 Task: In the  document Evelyn.html Write the word in the shape with center alignment 'LOL'Change Page orientation to  'Landscape' Insert emoji in the beginning of quote: Thumbs Up
Action: Mouse moved to (421, 200)
Screenshot: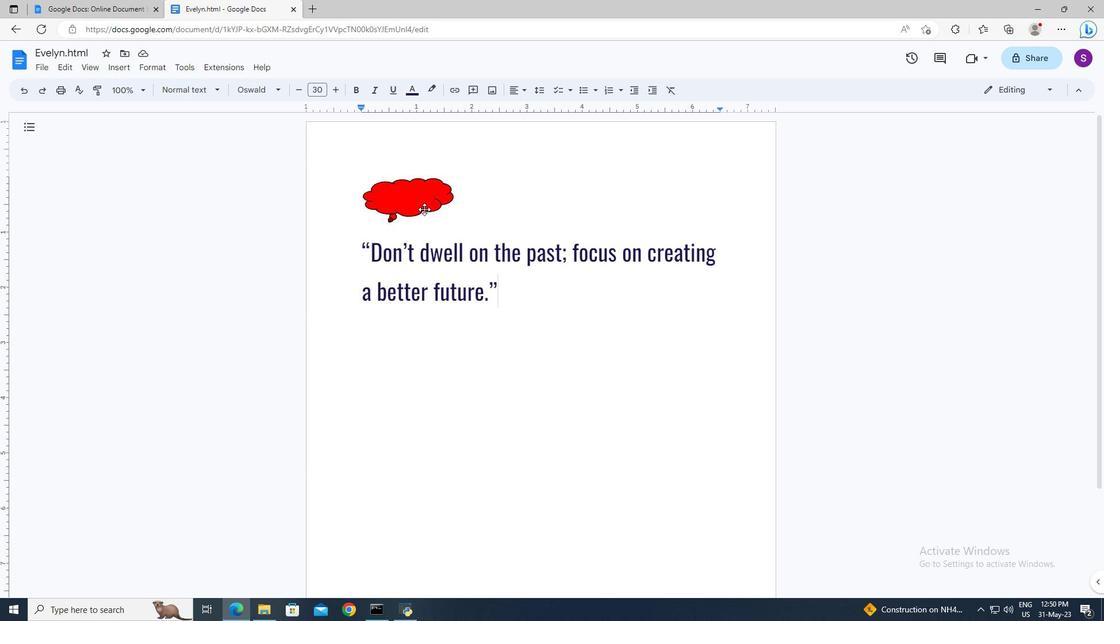 
Action: Mouse pressed left at (421, 200)
Screenshot: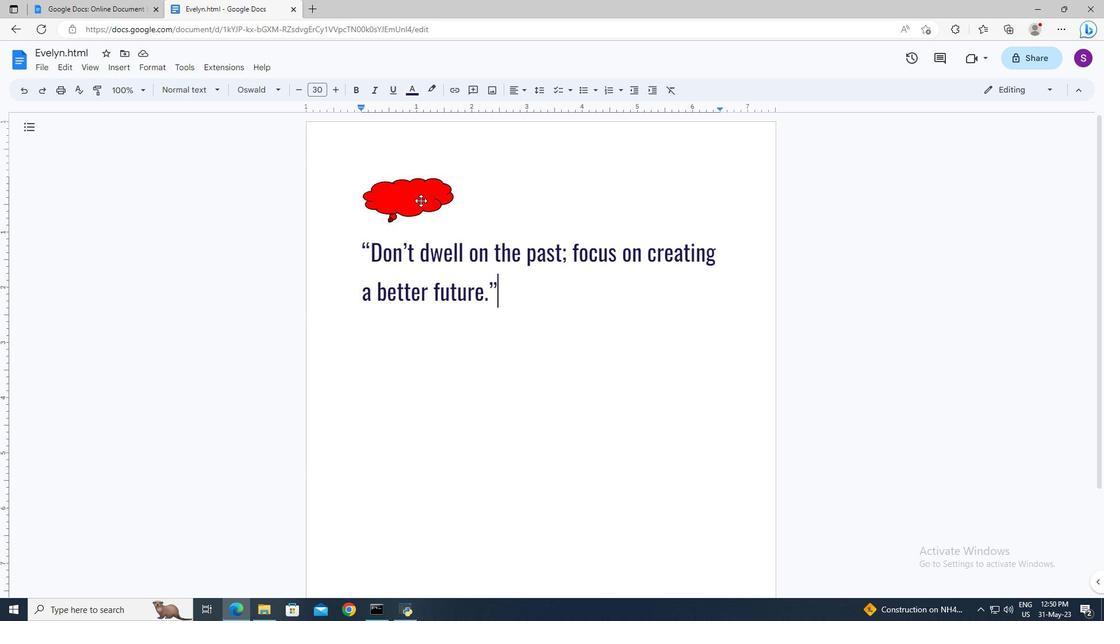 
Action: Mouse moved to (394, 239)
Screenshot: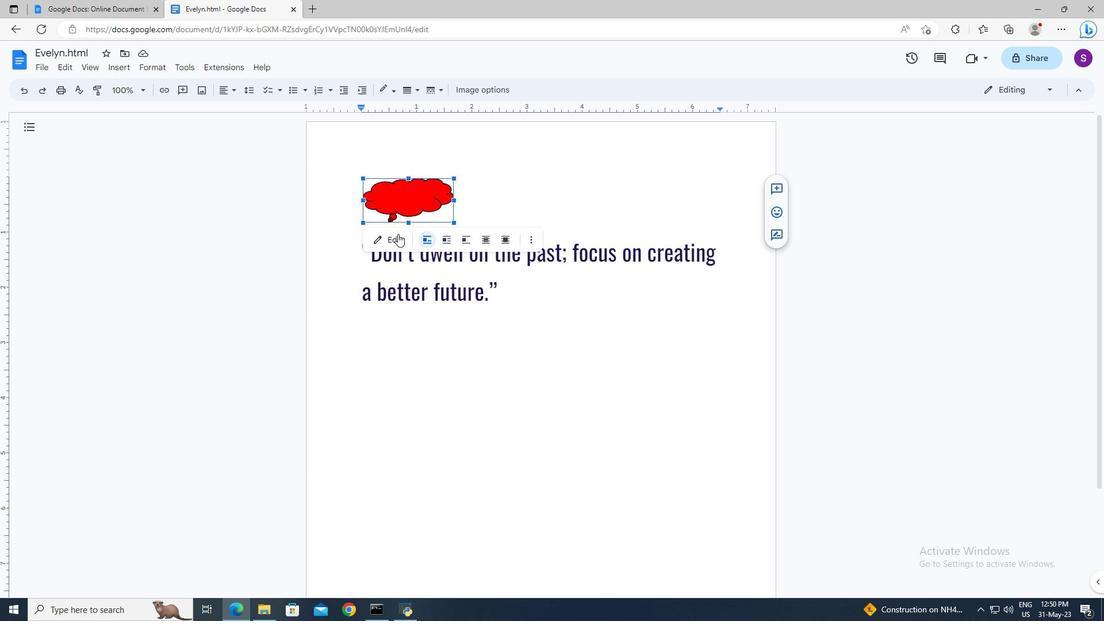 
Action: Mouse pressed left at (394, 239)
Screenshot: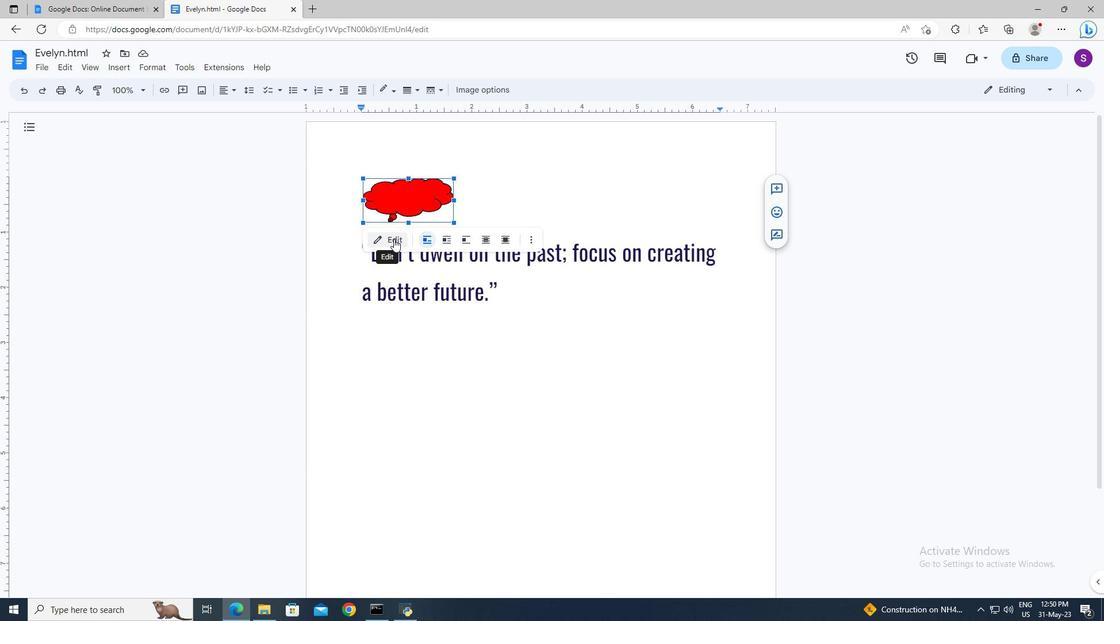 
Action: Mouse moved to (460, 132)
Screenshot: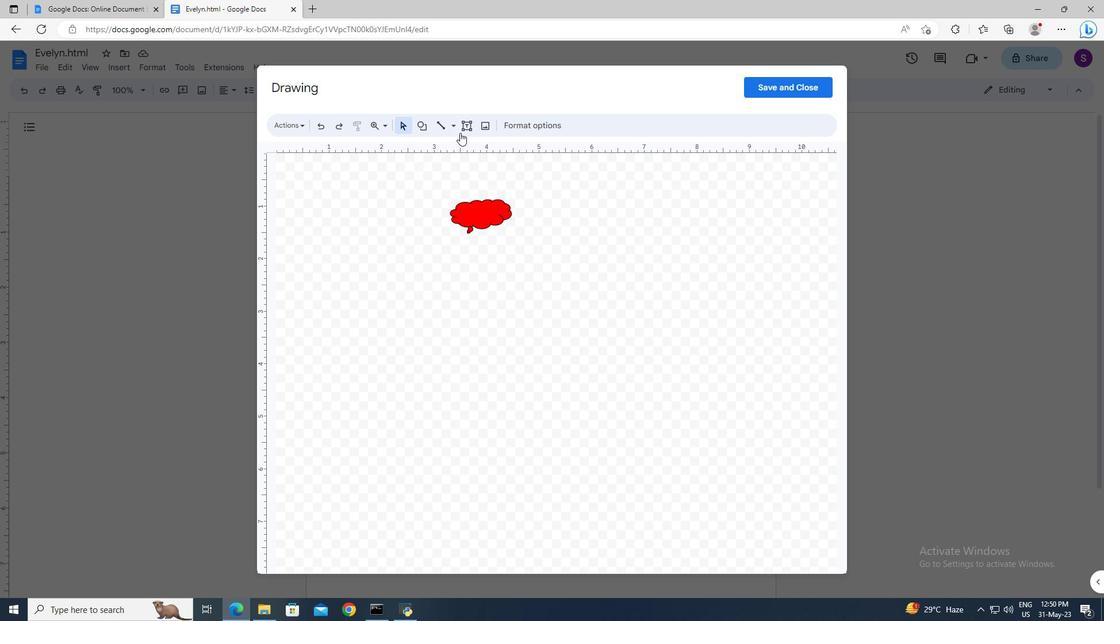 
Action: Mouse pressed left at (460, 132)
Screenshot: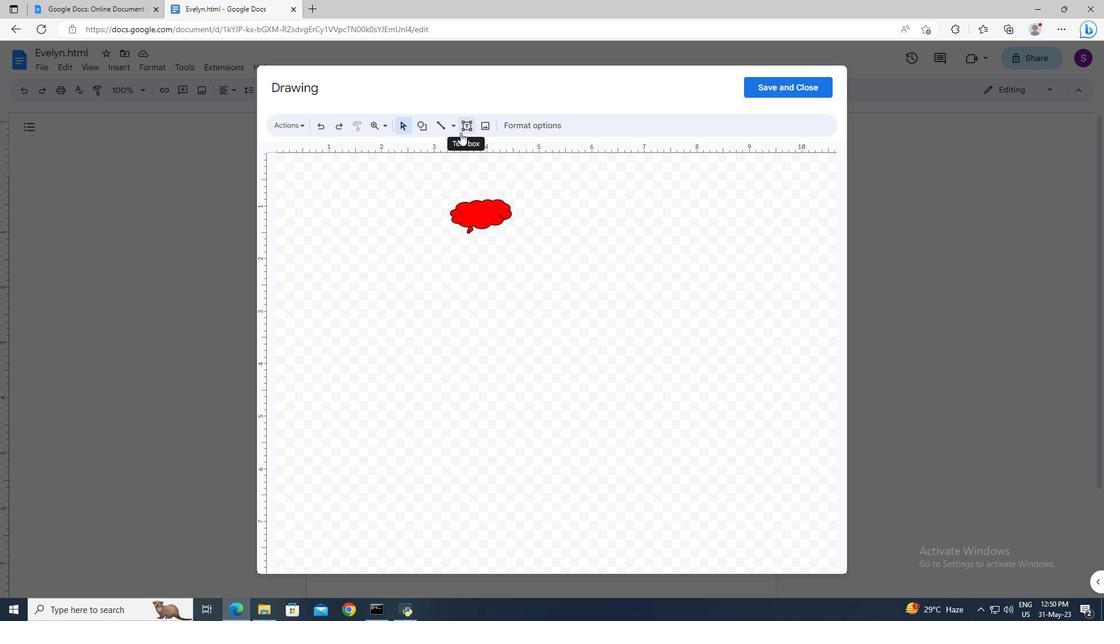 
Action: Mouse moved to (460, 212)
Screenshot: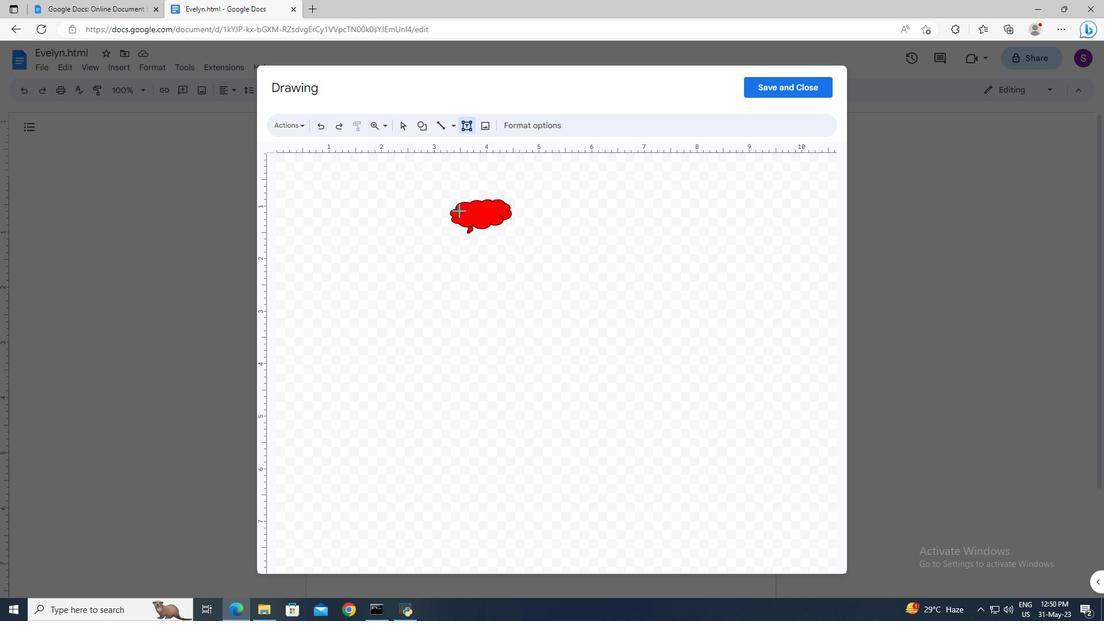 
Action: Mouse pressed left at (460, 212)
Screenshot: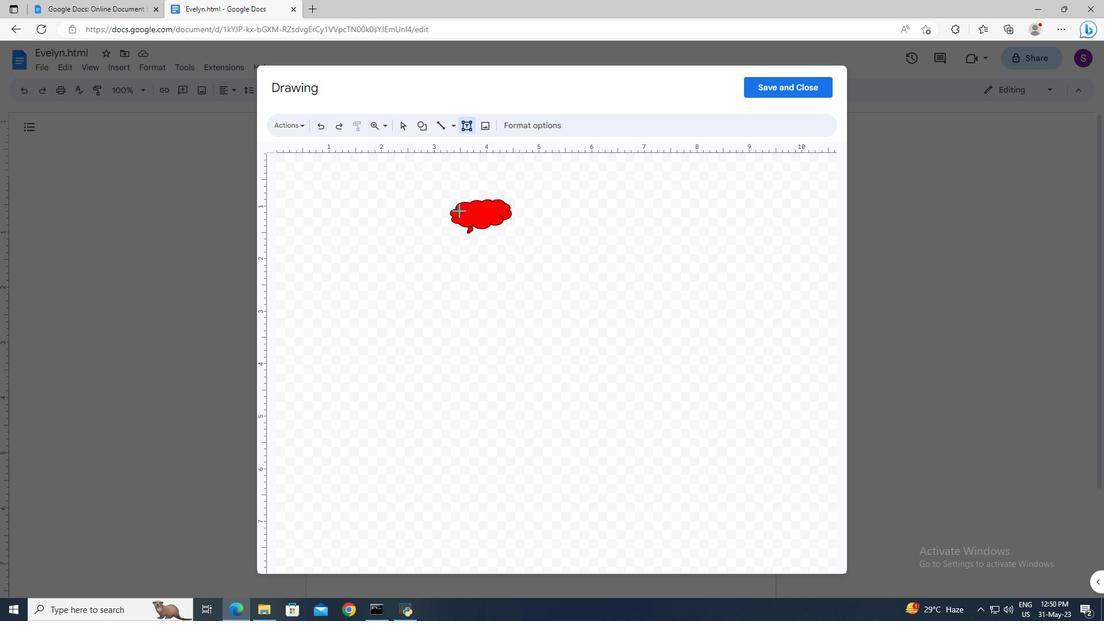
Action: Mouse moved to (477, 219)
Screenshot: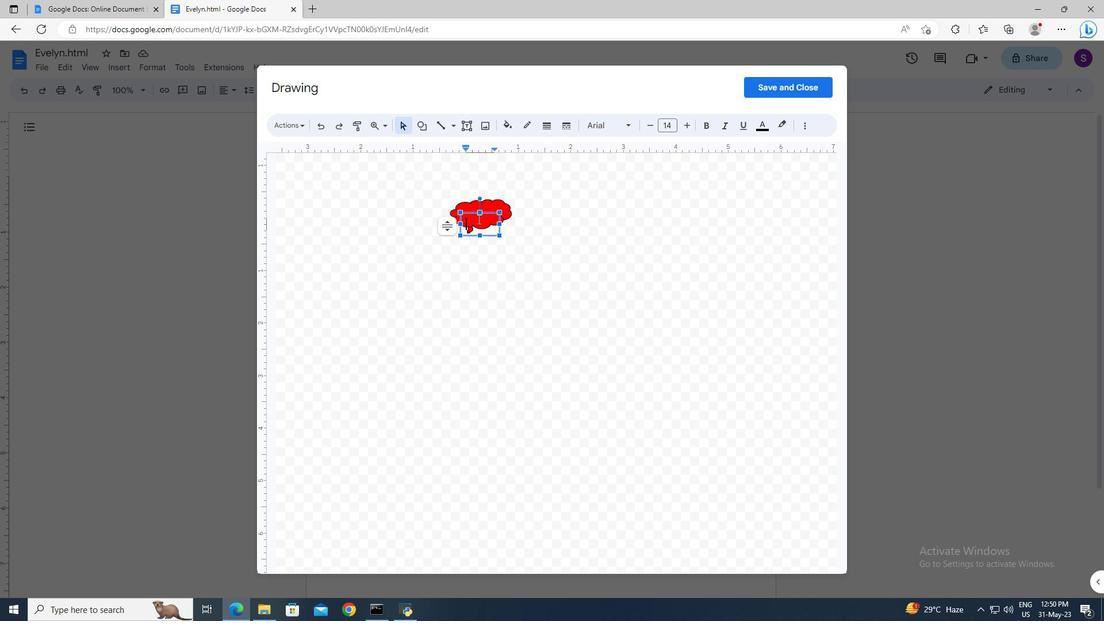 
Action: Key pressed <Key.shift>LOL
Screenshot: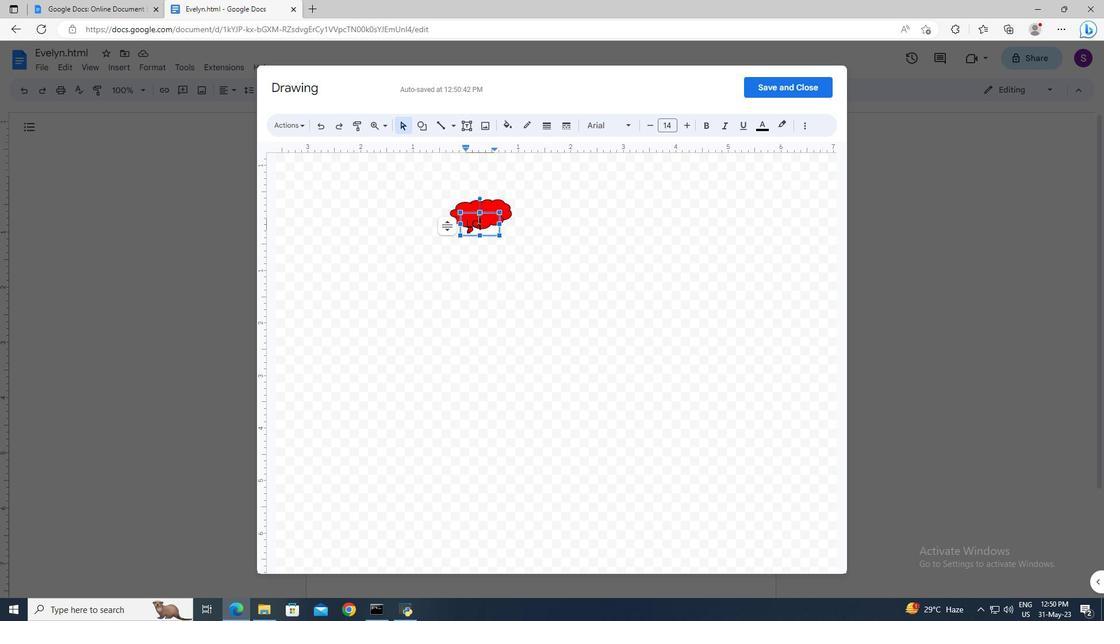 
Action: Mouse moved to (500, 224)
Screenshot: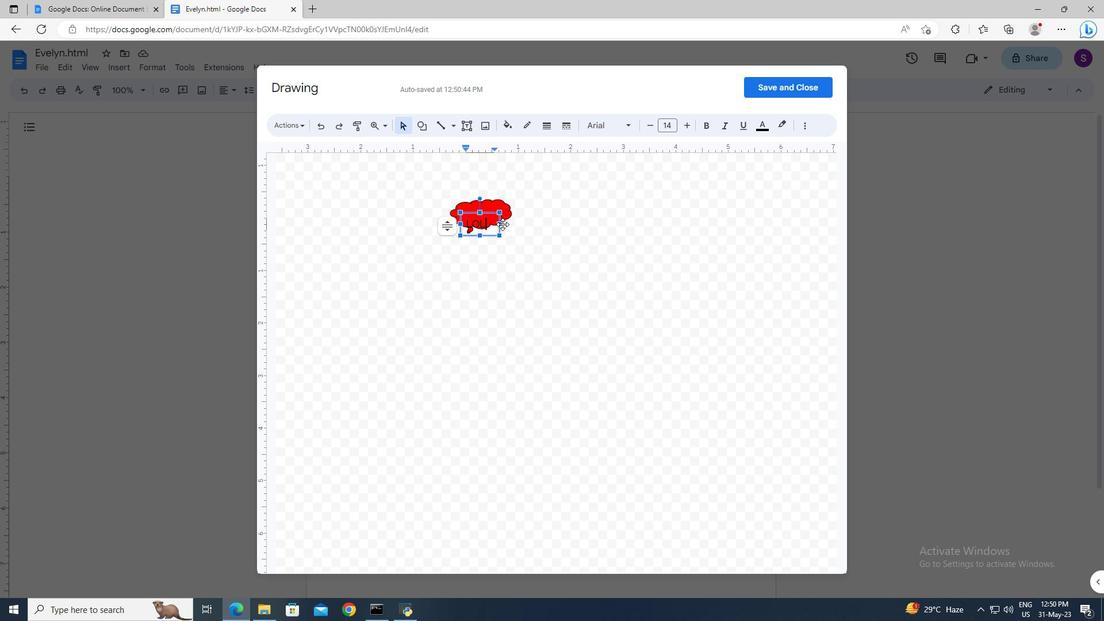 
Action: Mouse pressed left at (500, 224)
Screenshot: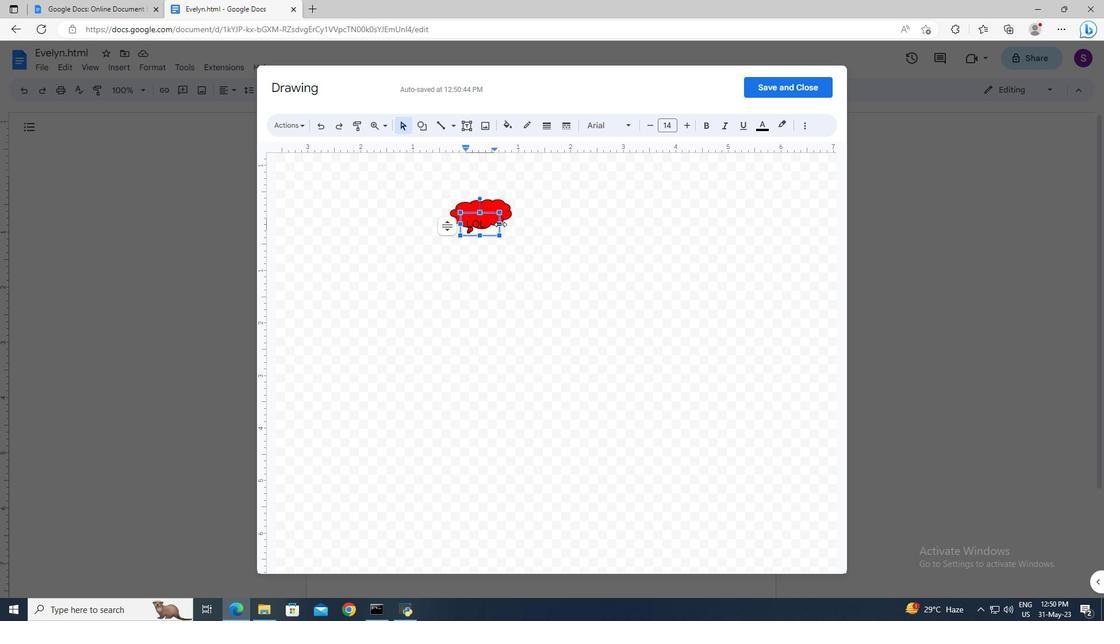 
Action: Mouse moved to (486, 222)
Screenshot: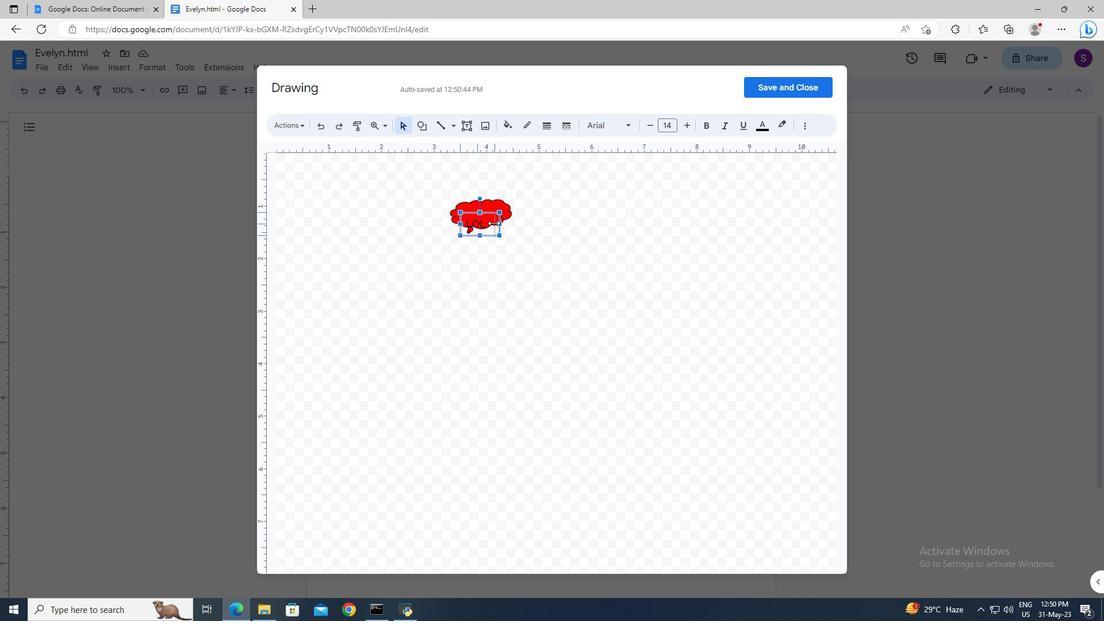 
Action: Mouse pressed left at (486, 222)
Screenshot: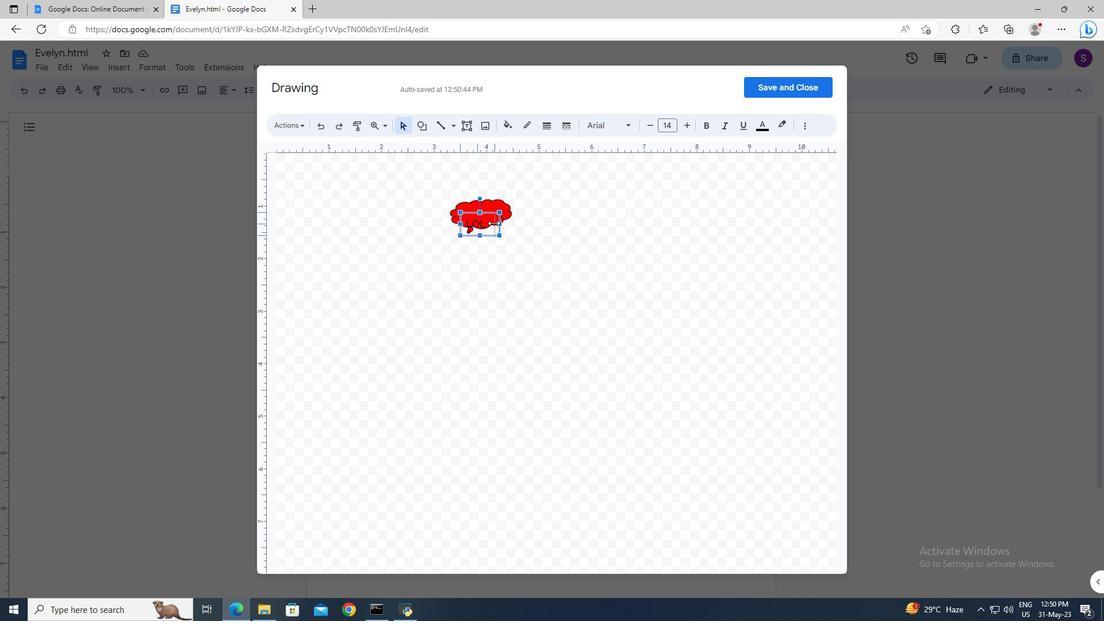 
Action: Mouse pressed left at (486, 222)
Screenshot: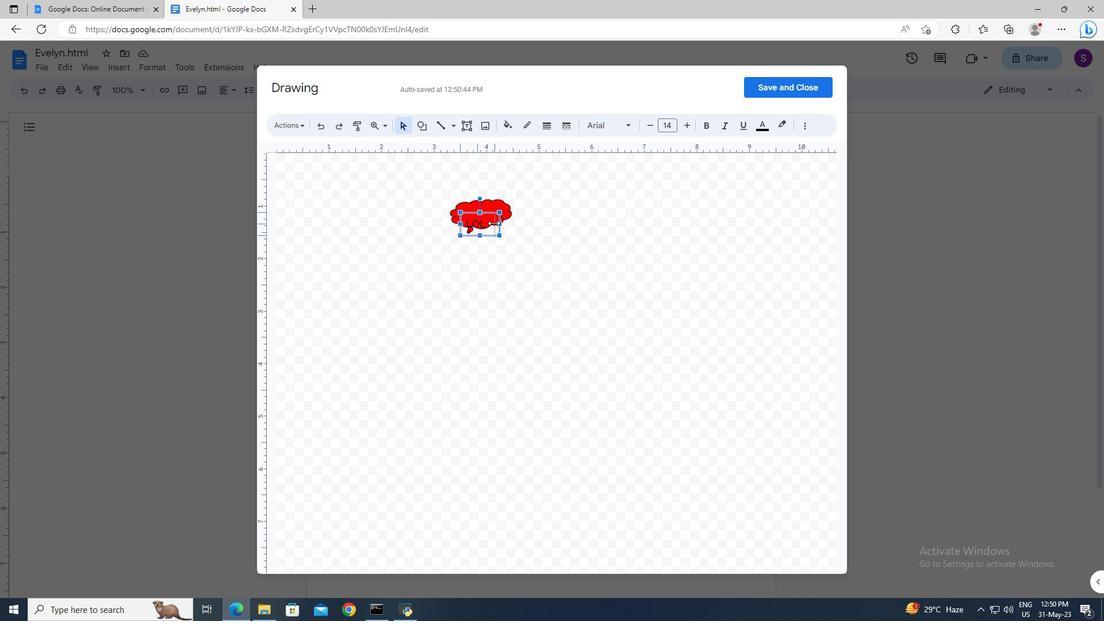 
Action: Mouse moved to (479, 214)
Screenshot: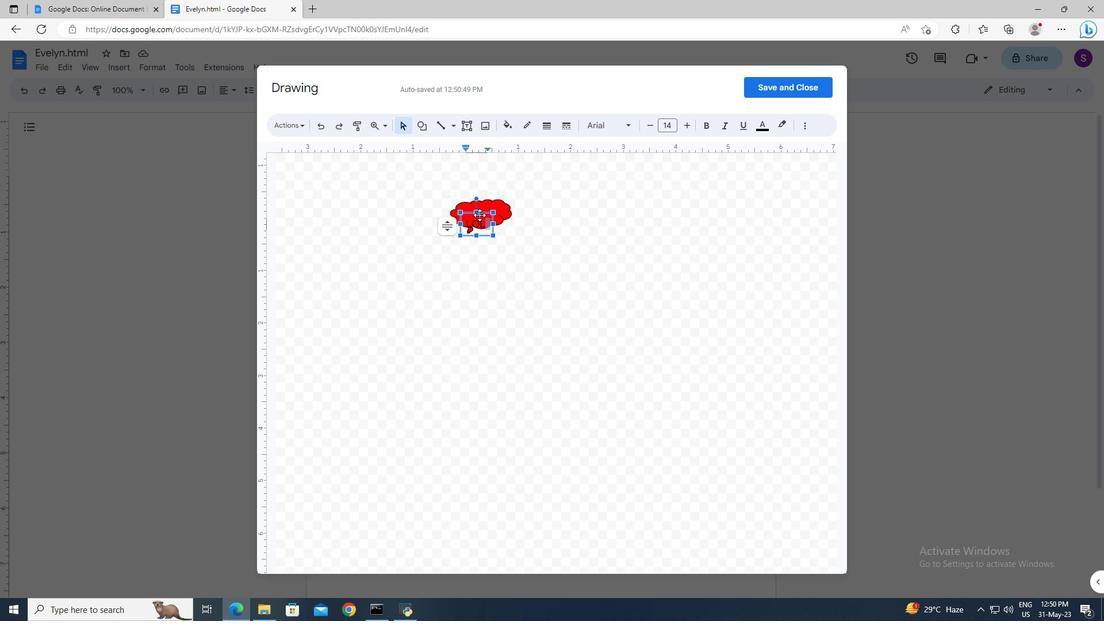 
Action: Mouse pressed left at (479, 214)
Screenshot: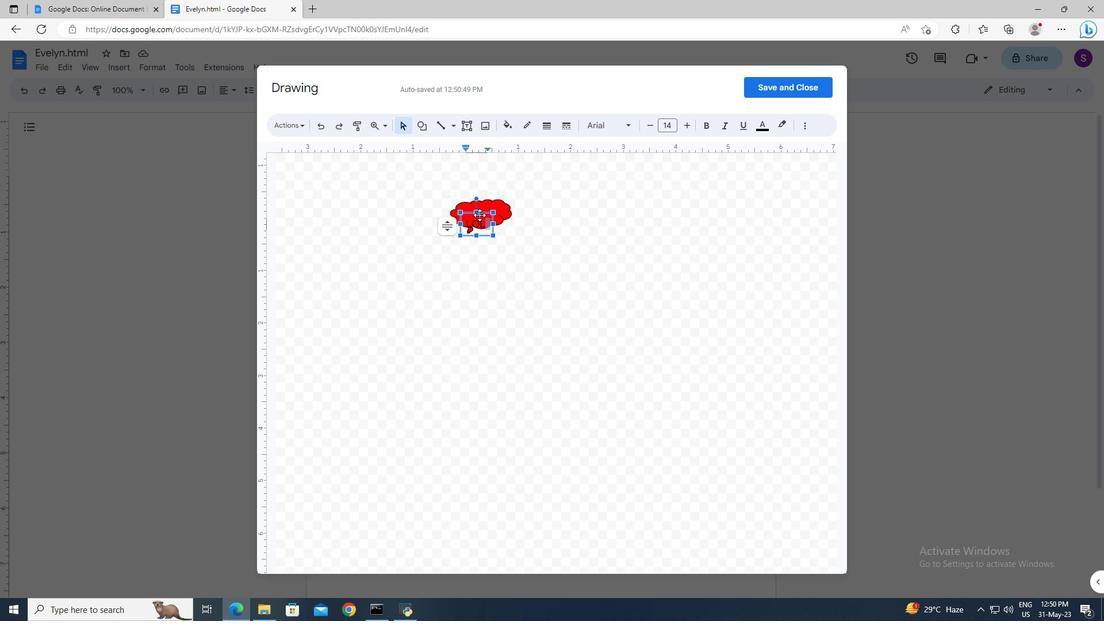 
Action: Mouse moved to (777, 84)
Screenshot: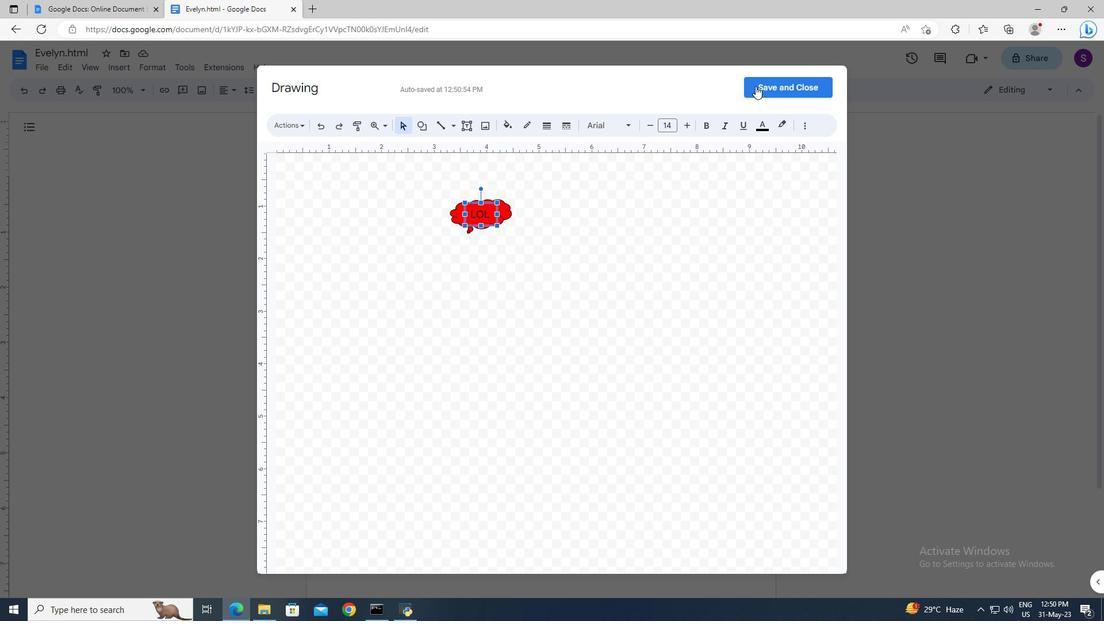 
Action: Mouse pressed left at (777, 84)
Screenshot: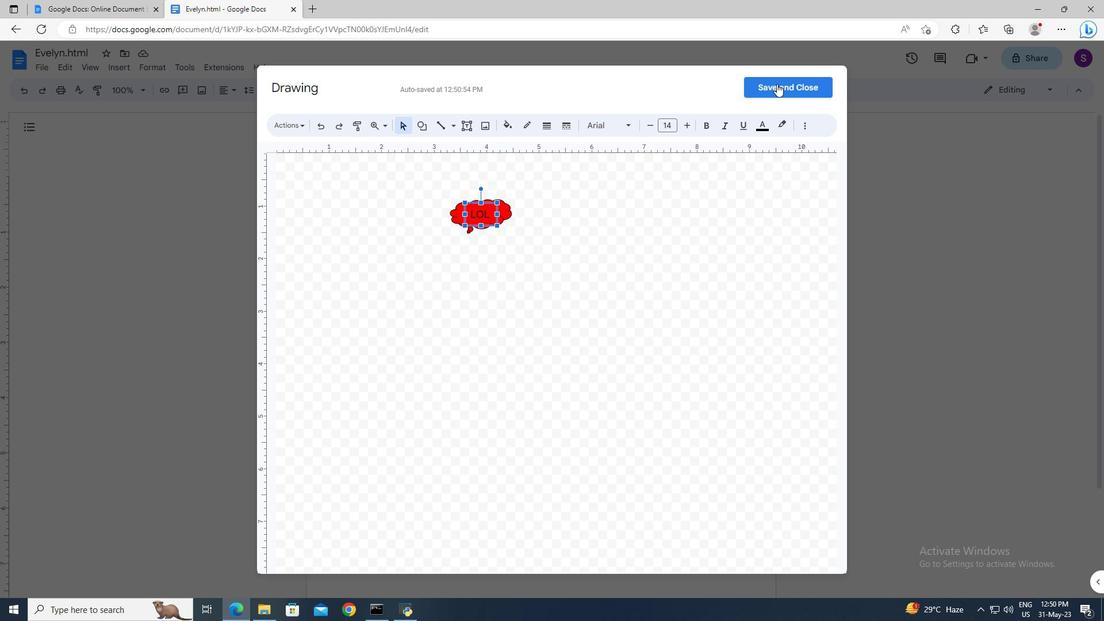 
Action: Mouse moved to (562, 305)
Screenshot: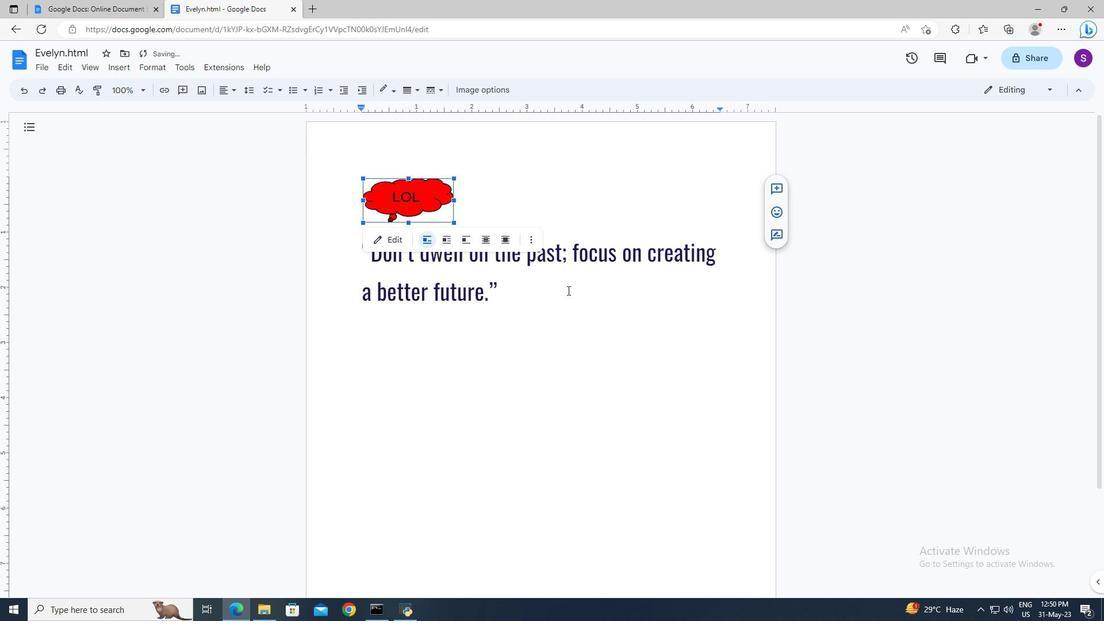 
Action: Mouse pressed left at (562, 305)
Screenshot: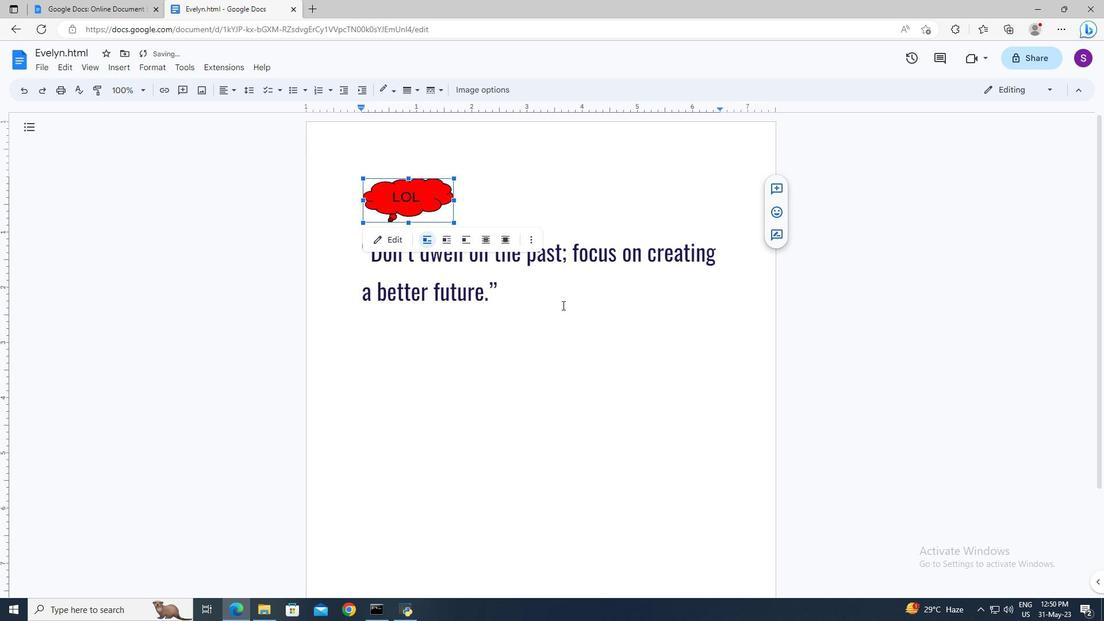 
Action: Mouse moved to (47, 64)
Screenshot: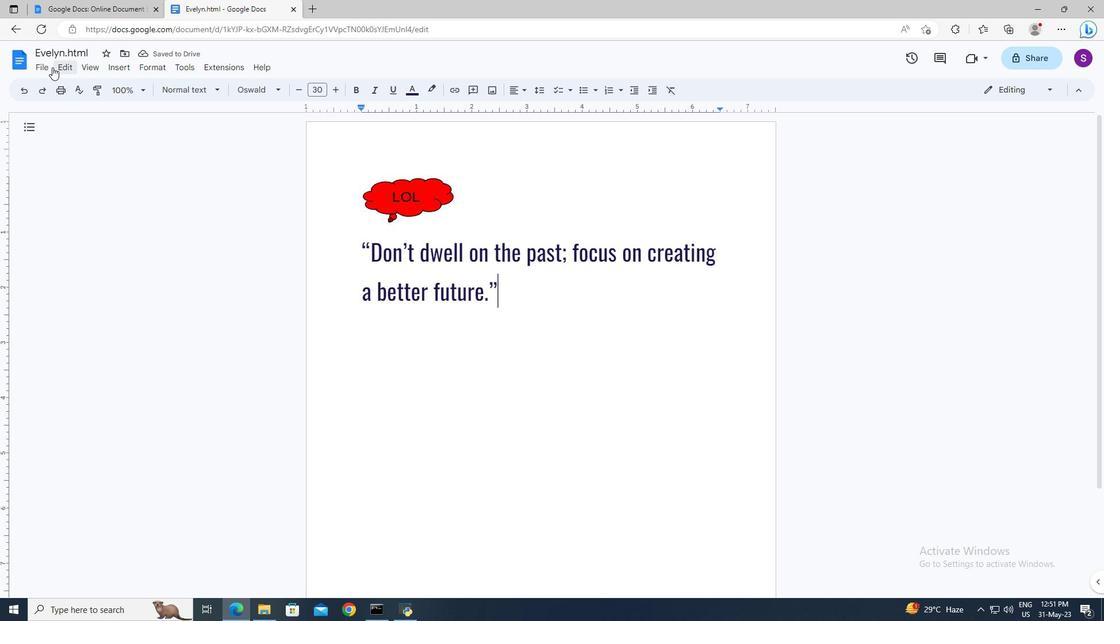 
Action: Mouse pressed left at (47, 64)
Screenshot: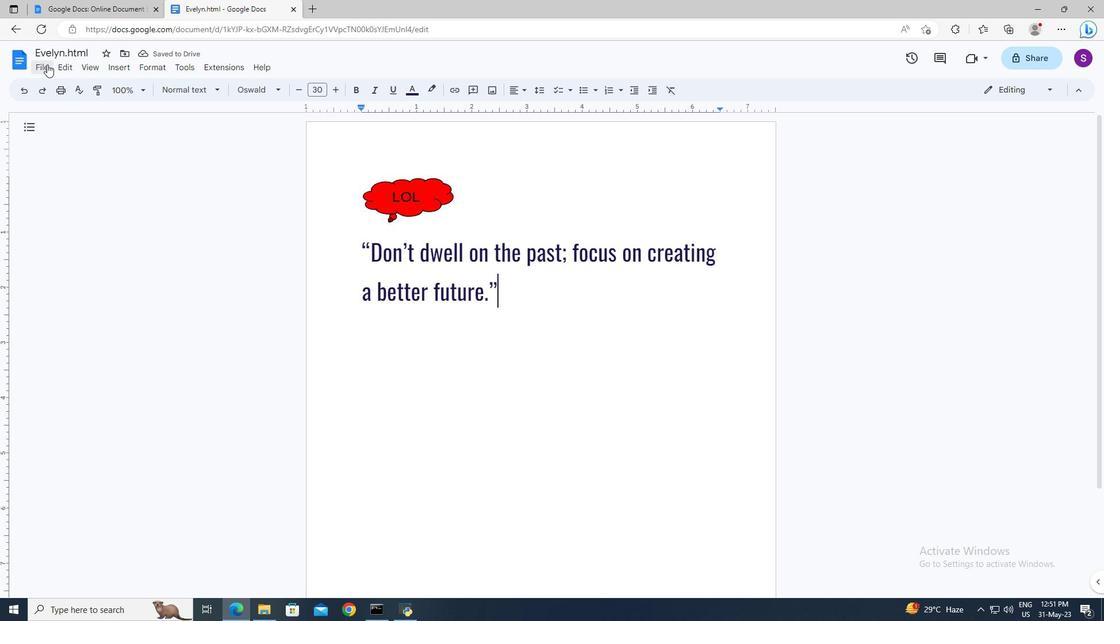 
Action: Mouse moved to (77, 378)
Screenshot: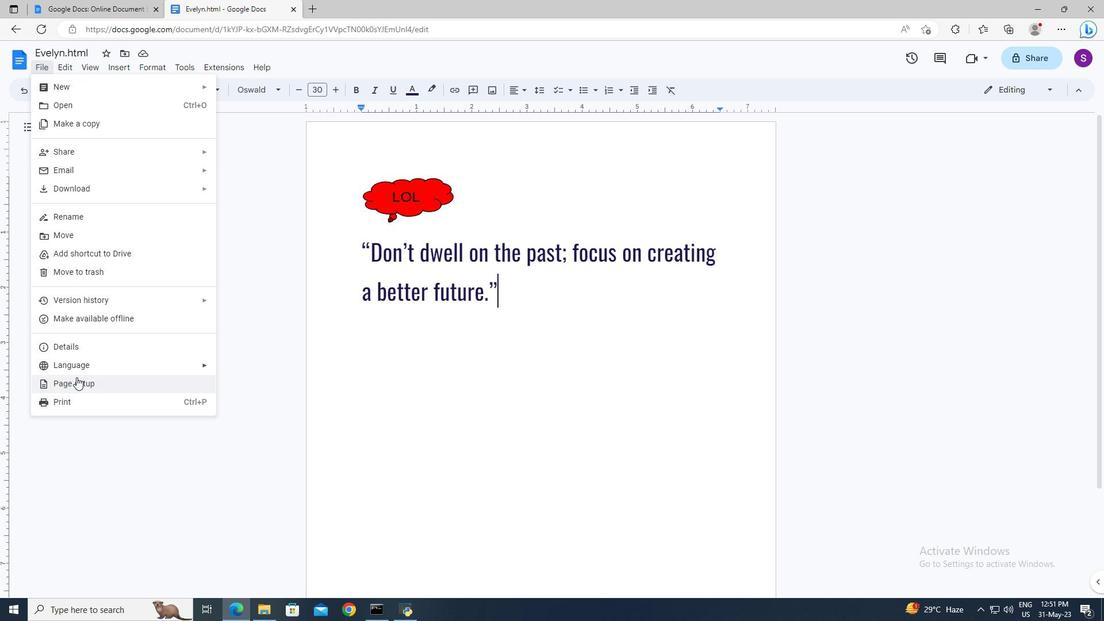 
Action: Mouse pressed left at (77, 378)
Screenshot: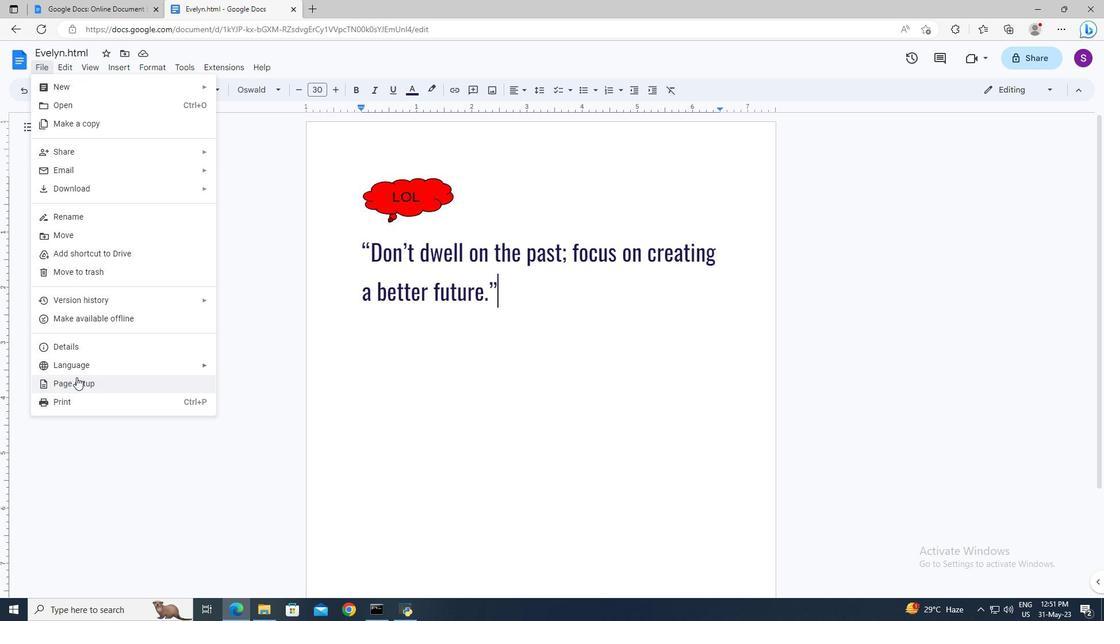 
Action: Mouse moved to (500, 302)
Screenshot: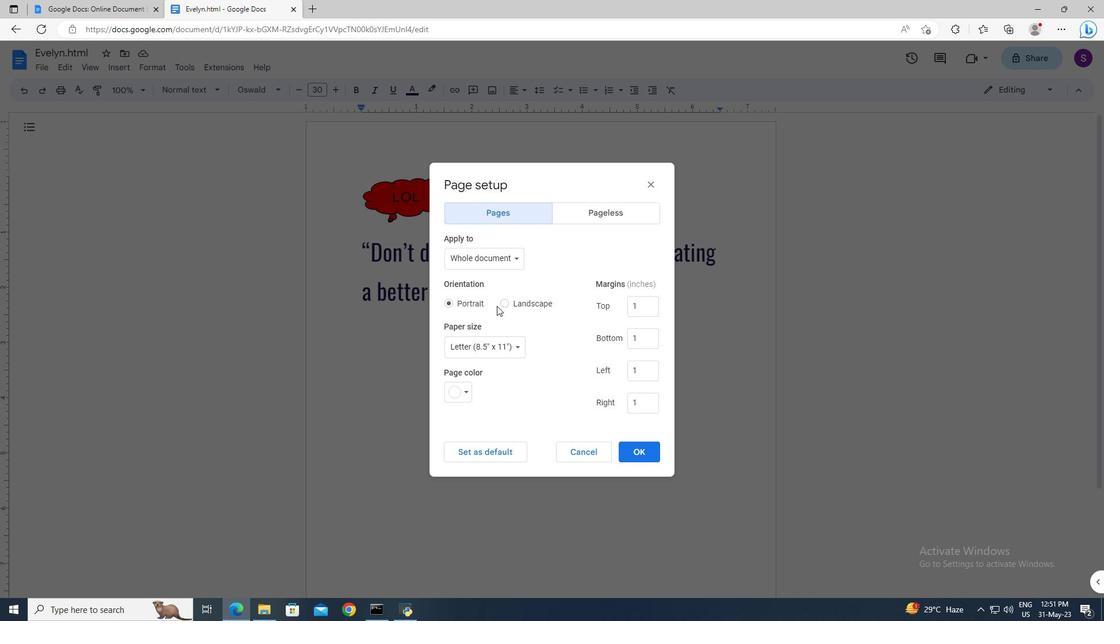 
Action: Mouse pressed left at (500, 302)
Screenshot: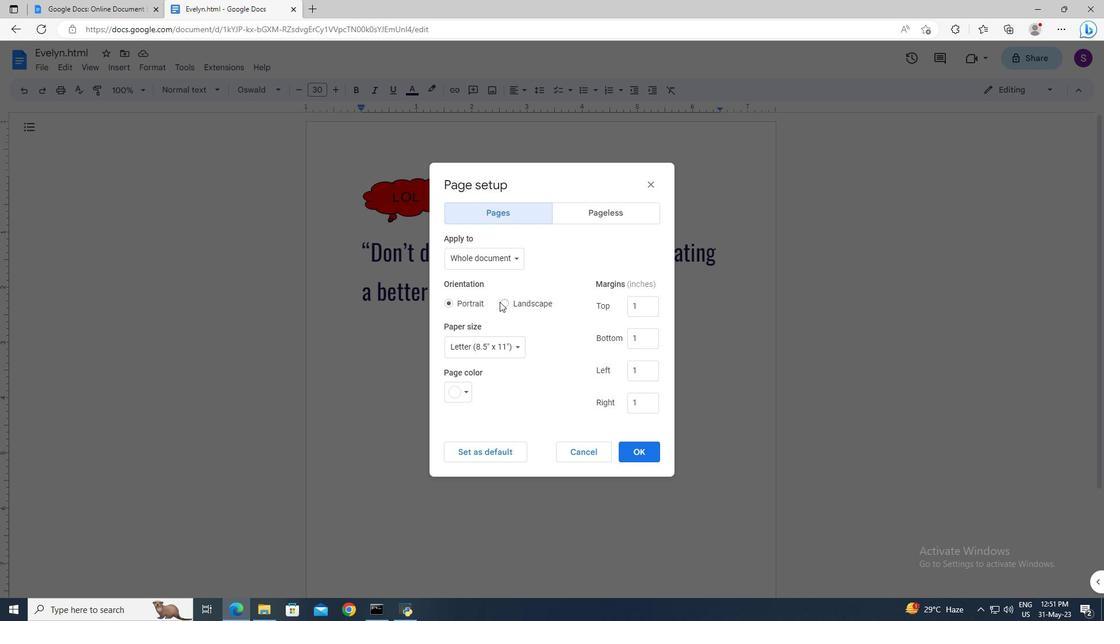 
Action: Mouse moved to (630, 448)
Screenshot: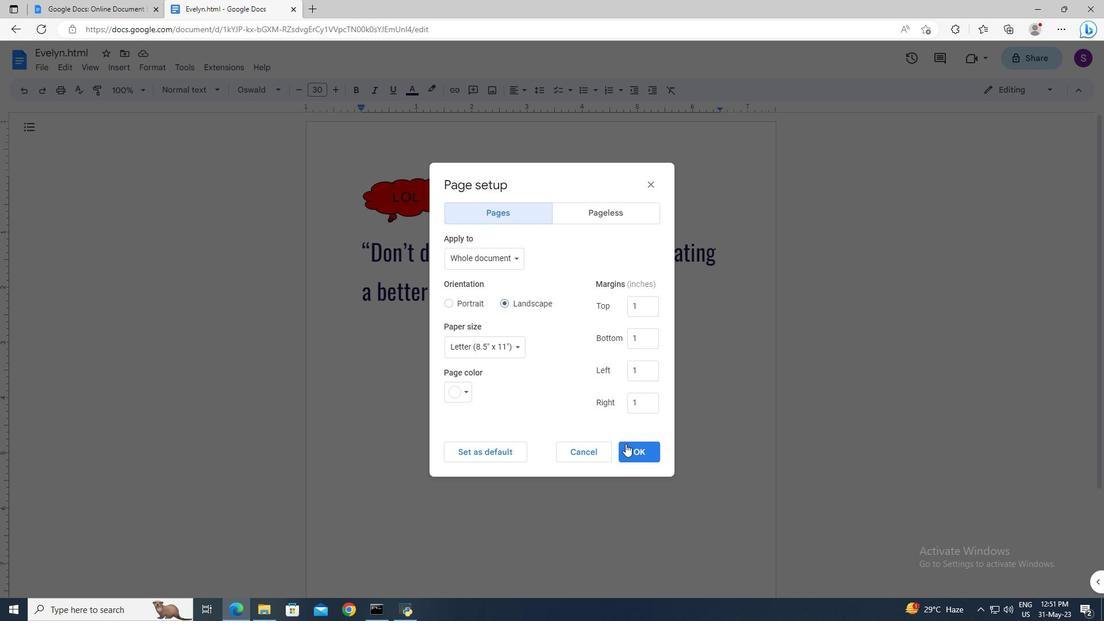 
Action: Mouse pressed left at (630, 448)
Screenshot: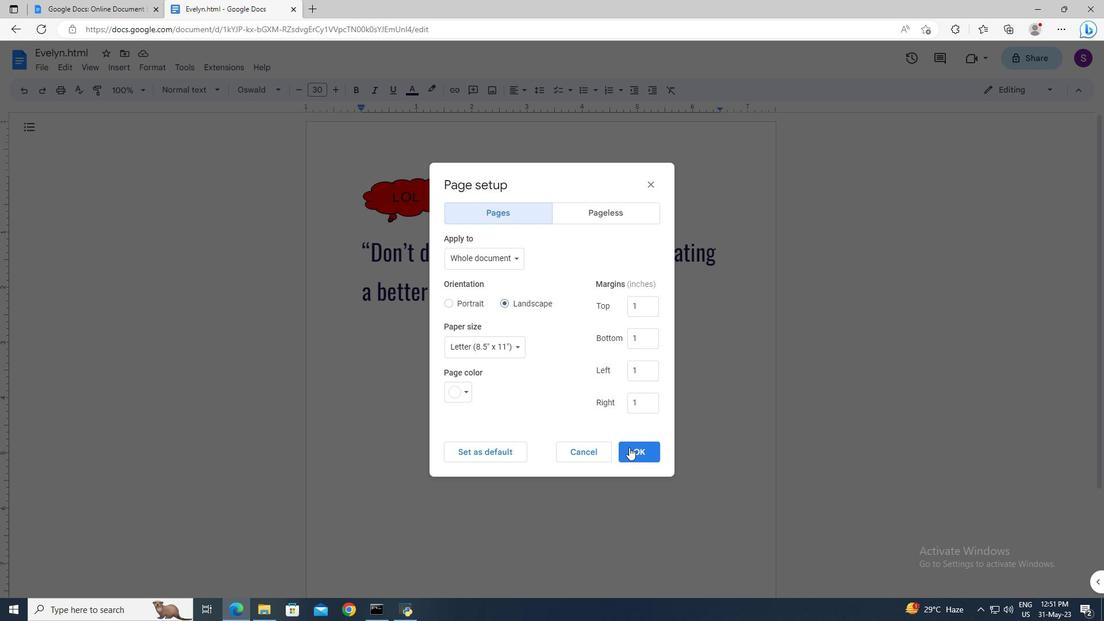 
Action: Mouse moved to (294, 243)
Screenshot: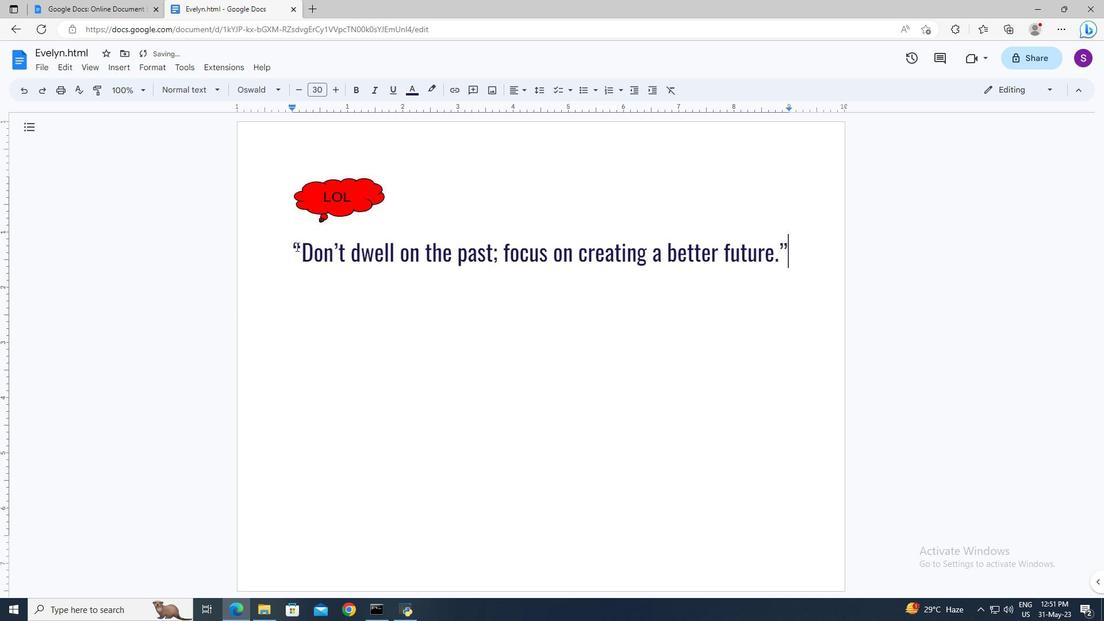 
Action: Mouse pressed left at (294, 243)
Screenshot: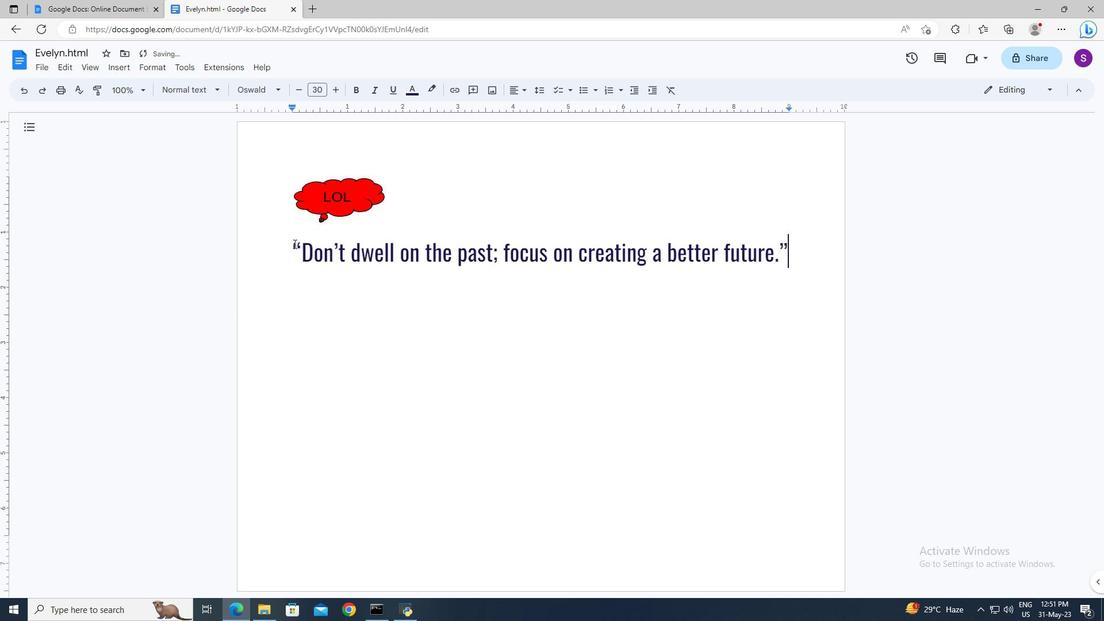 
Action: Mouse moved to (125, 67)
Screenshot: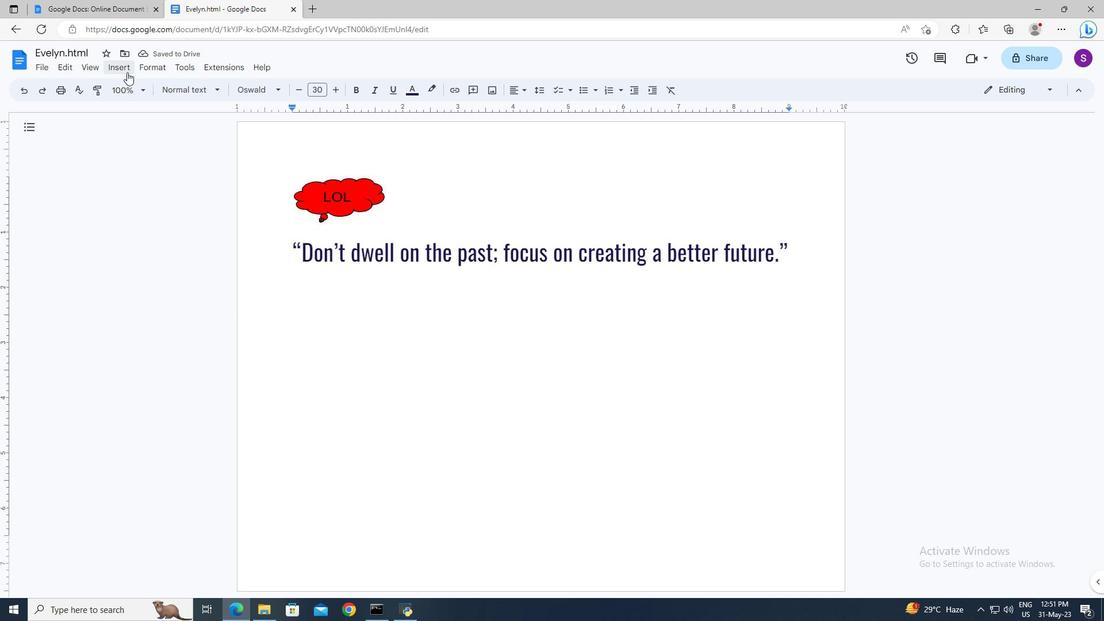 
Action: Mouse pressed left at (125, 67)
Screenshot: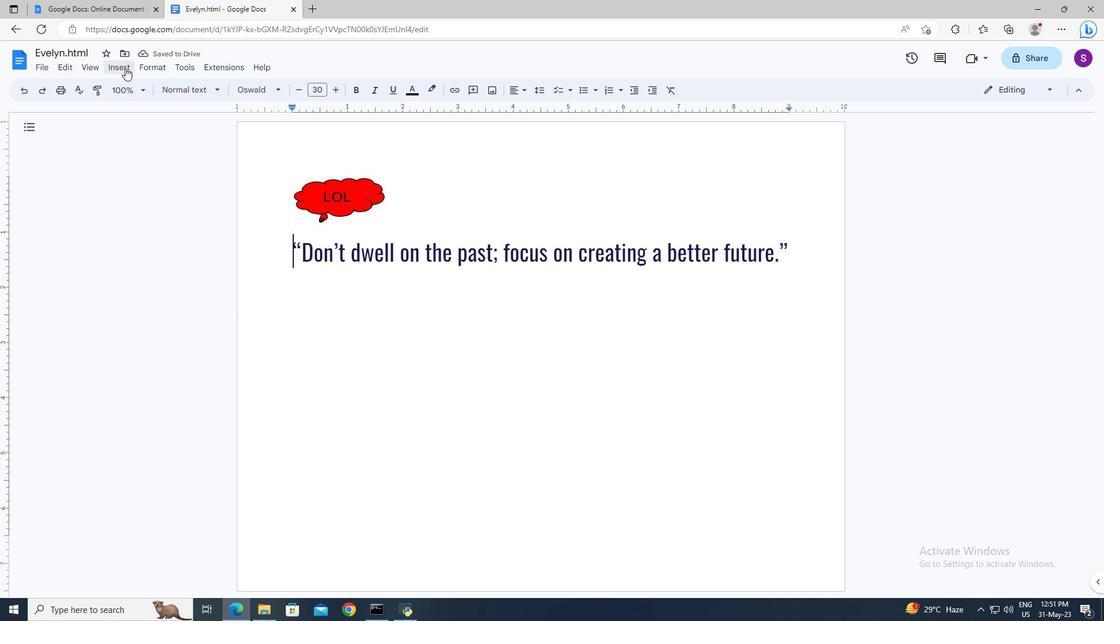 
Action: Mouse moved to (145, 175)
Screenshot: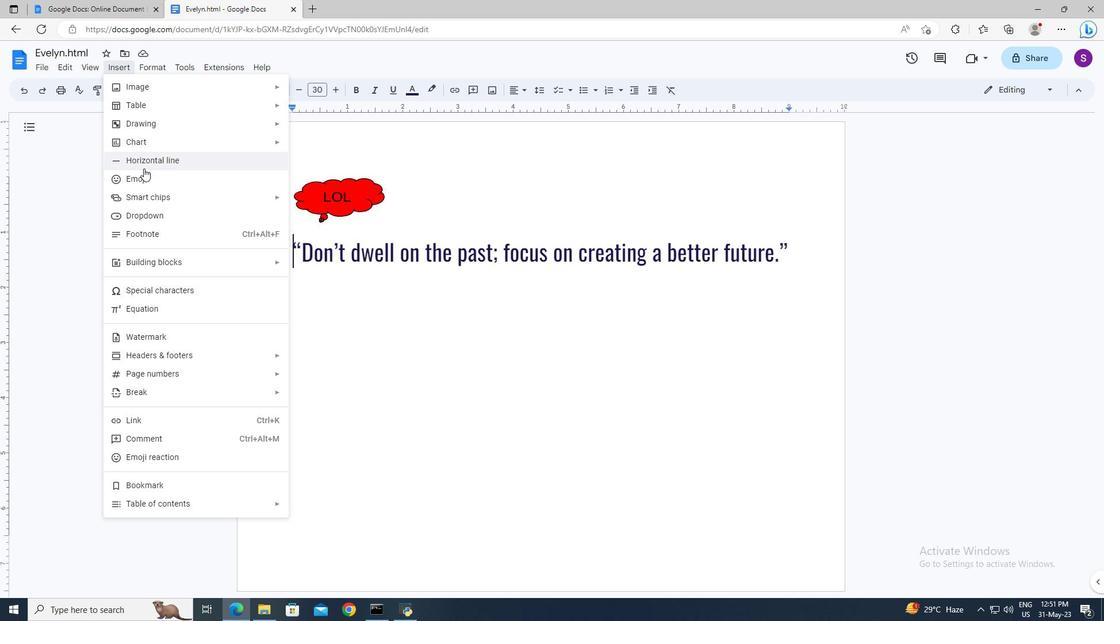 
Action: Mouse pressed left at (145, 175)
Screenshot: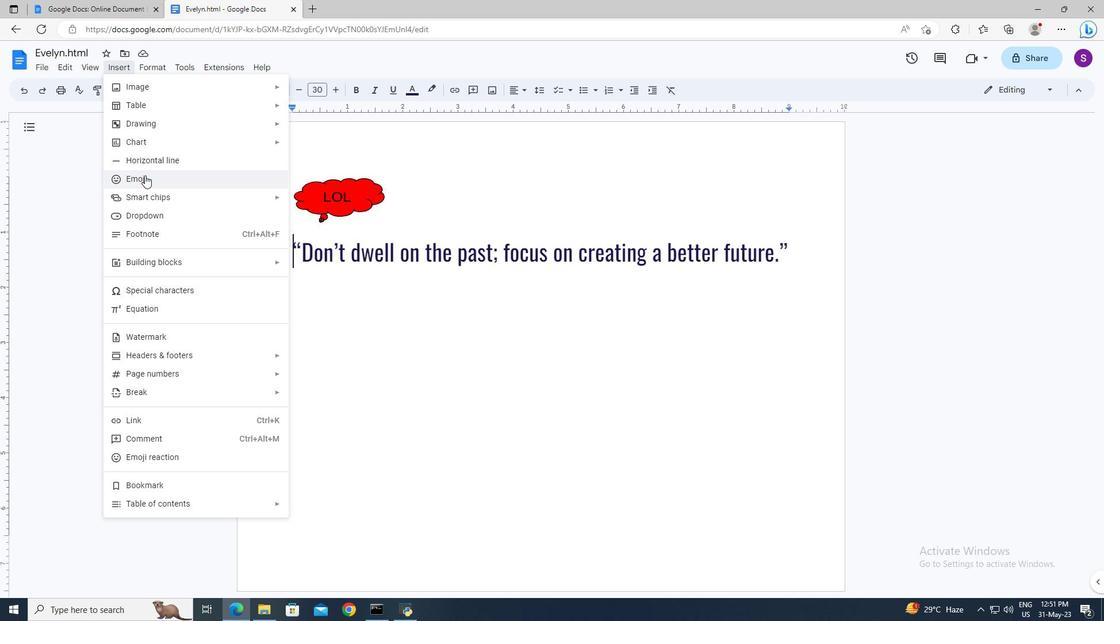 
Action: Mouse moved to (305, 493)
Screenshot: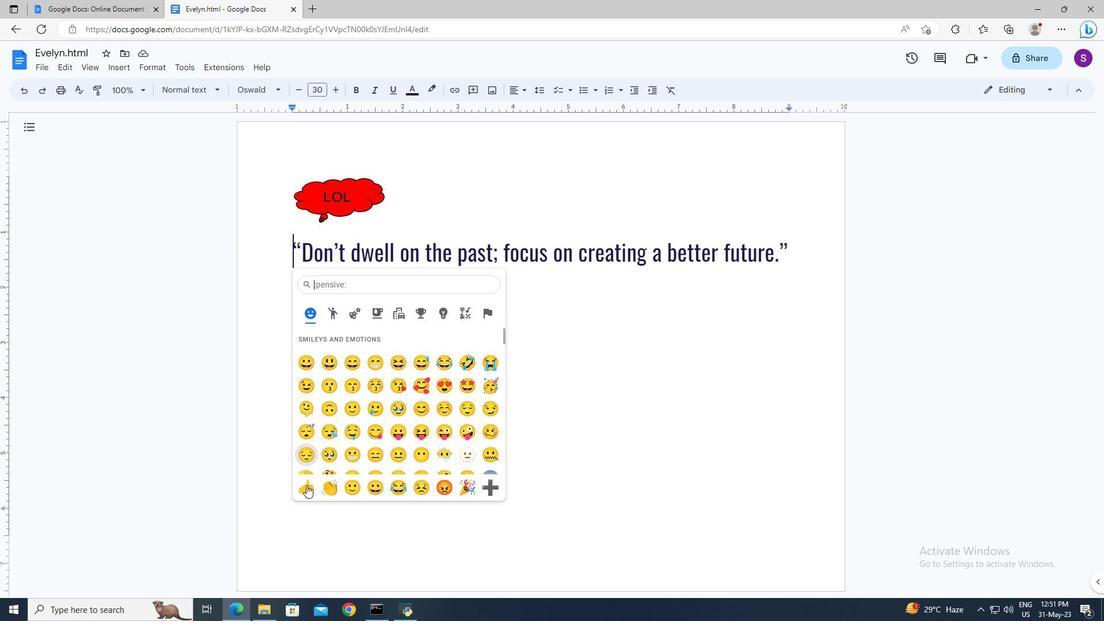 
Action: Mouse pressed left at (305, 493)
Screenshot: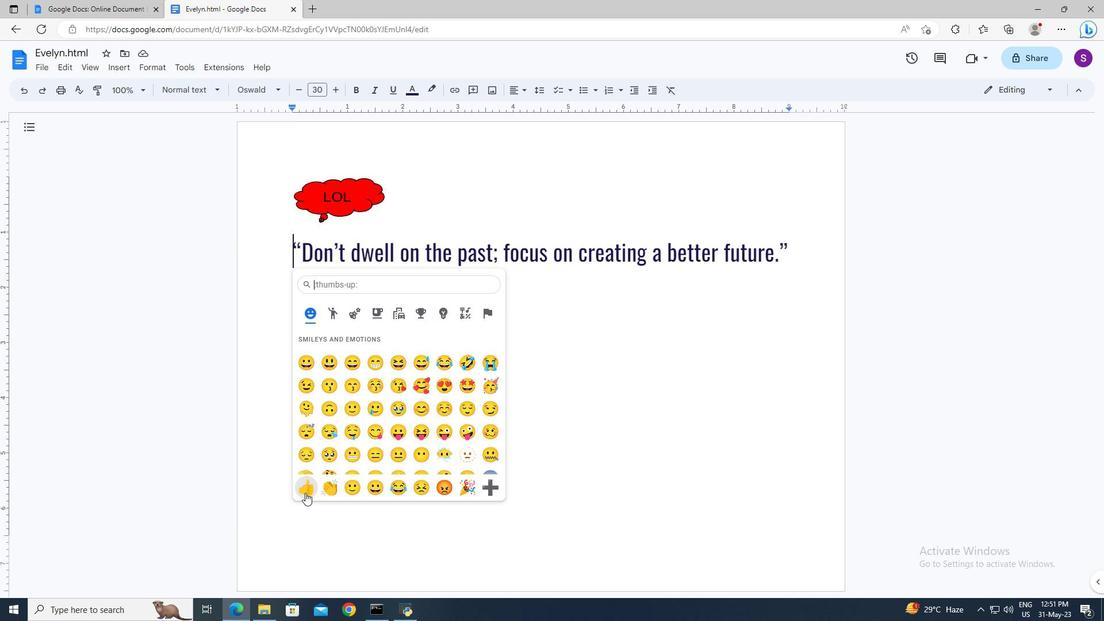 
Action: Mouse moved to (398, 315)
Screenshot: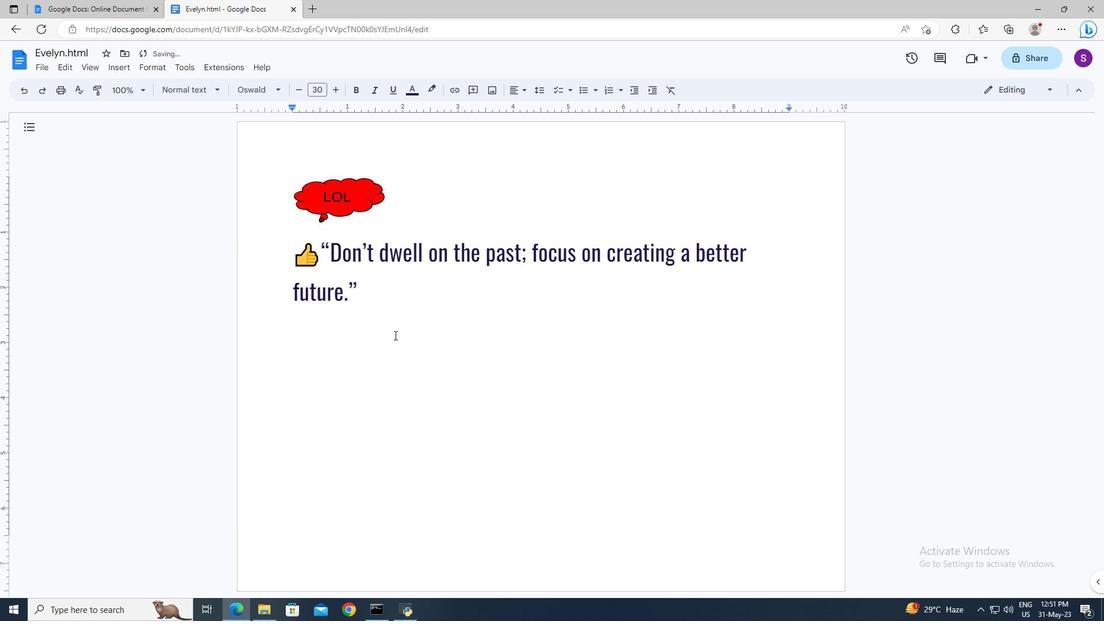 
